 Task: Create a due date automation trigger when advanced on, on the wednesday of the week before a card is due add fields without custom field "Resume" set to a number lower than 1 and greater or equal to 10 at 11:00 AM.
Action: Mouse moved to (990, 73)
Screenshot: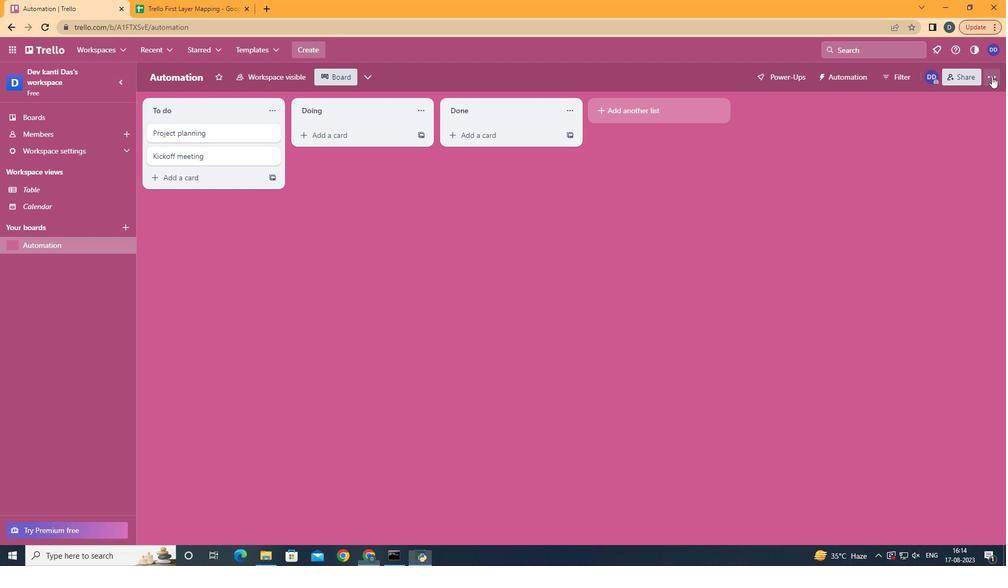 
Action: Mouse pressed left at (990, 73)
Screenshot: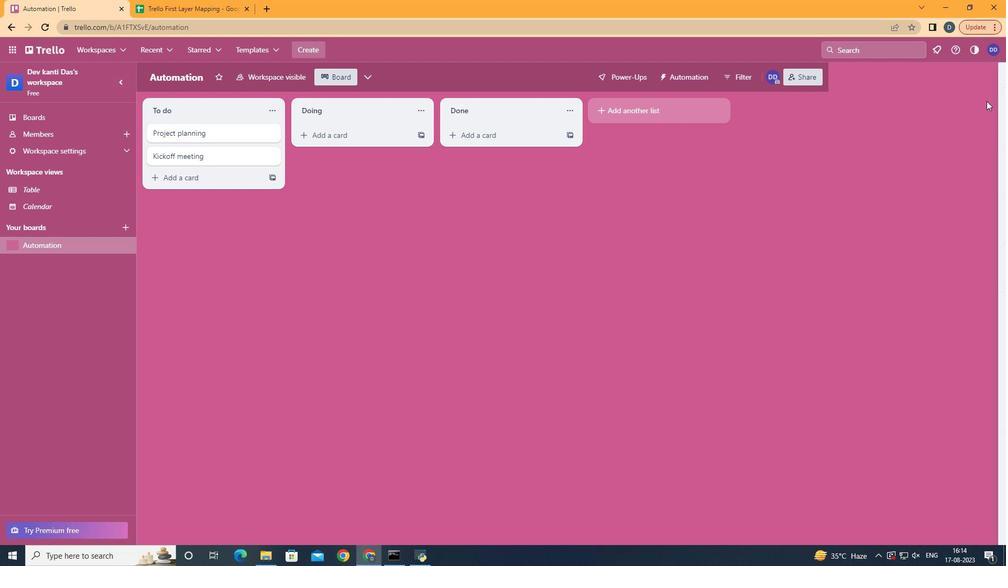 
Action: Mouse moved to (925, 213)
Screenshot: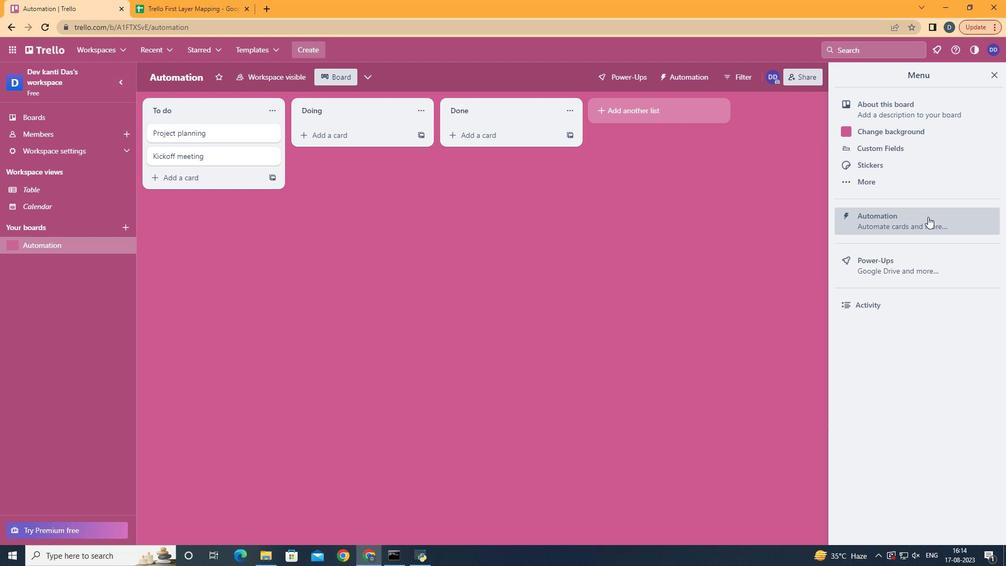 
Action: Mouse pressed left at (925, 213)
Screenshot: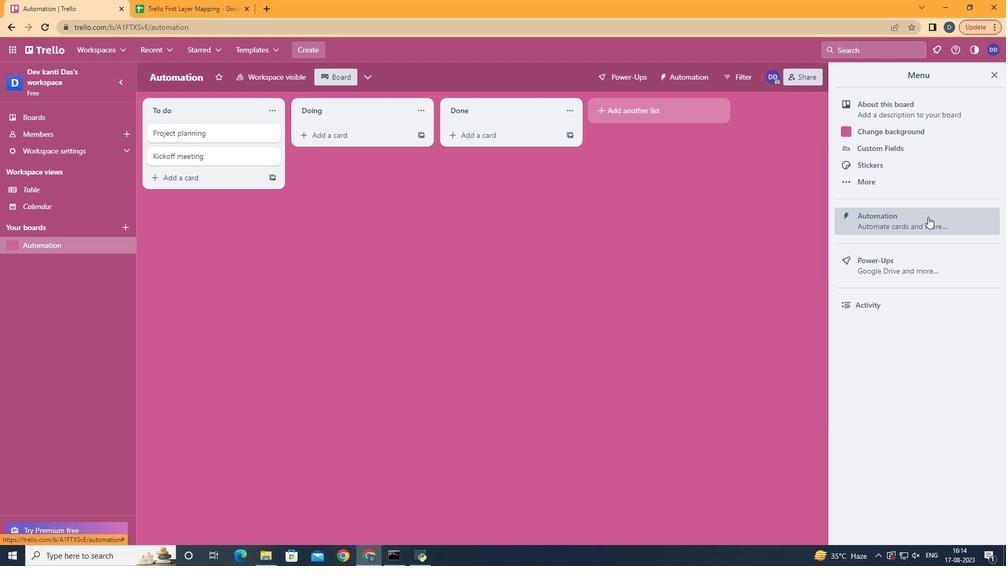 
Action: Mouse moved to (192, 206)
Screenshot: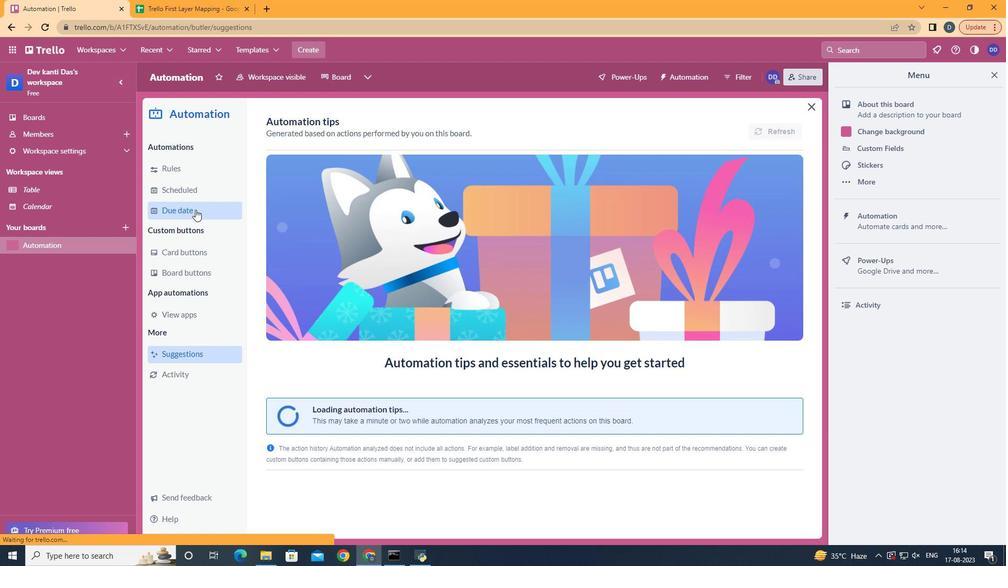 
Action: Mouse pressed left at (192, 206)
Screenshot: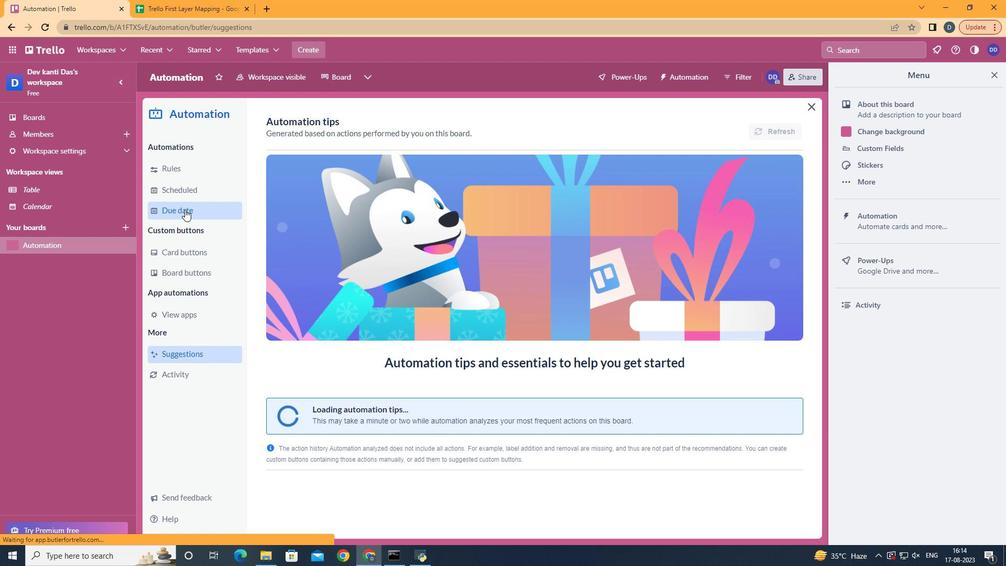 
Action: Mouse moved to (723, 122)
Screenshot: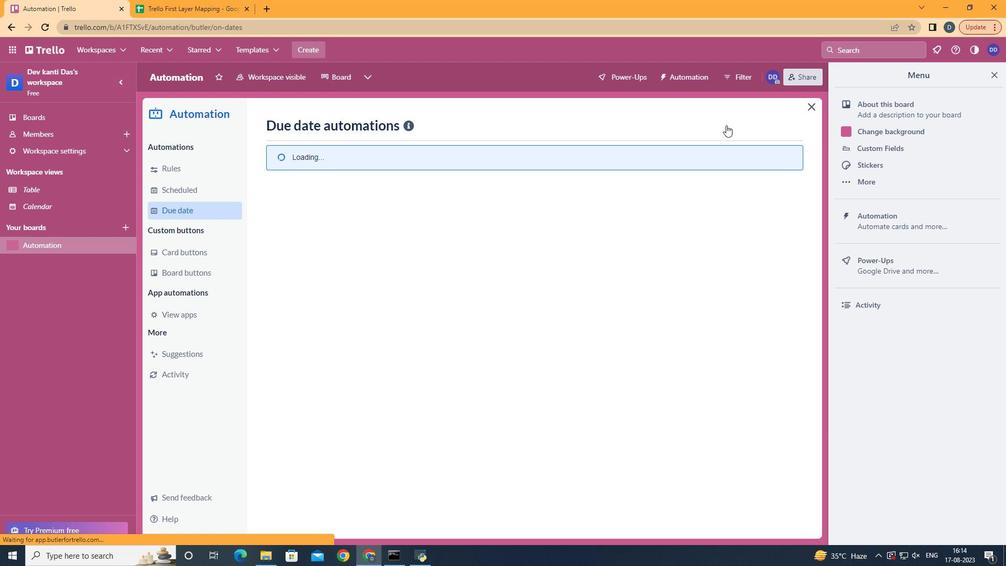 
Action: Mouse pressed left at (723, 122)
Screenshot: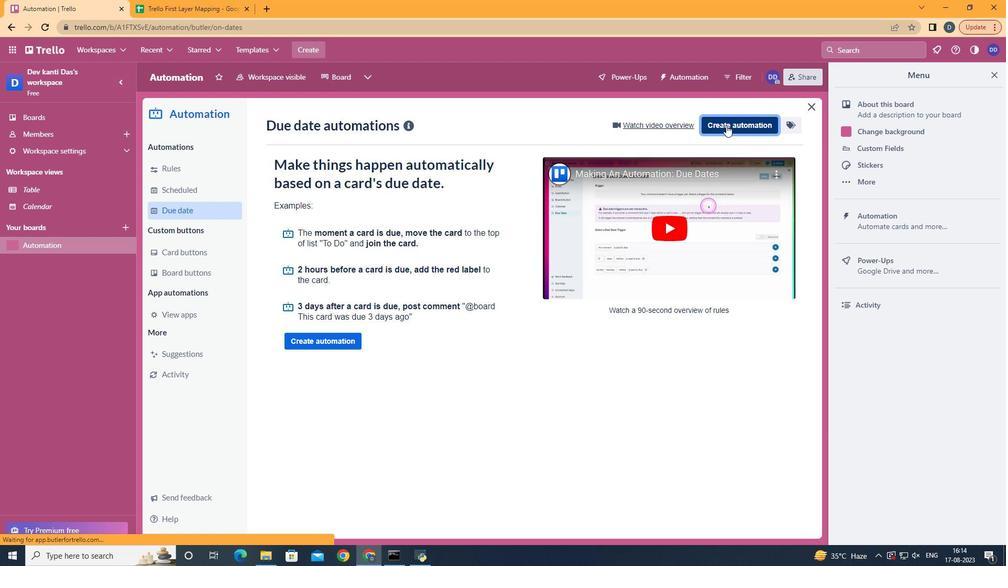 
Action: Mouse moved to (548, 219)
Screenshot: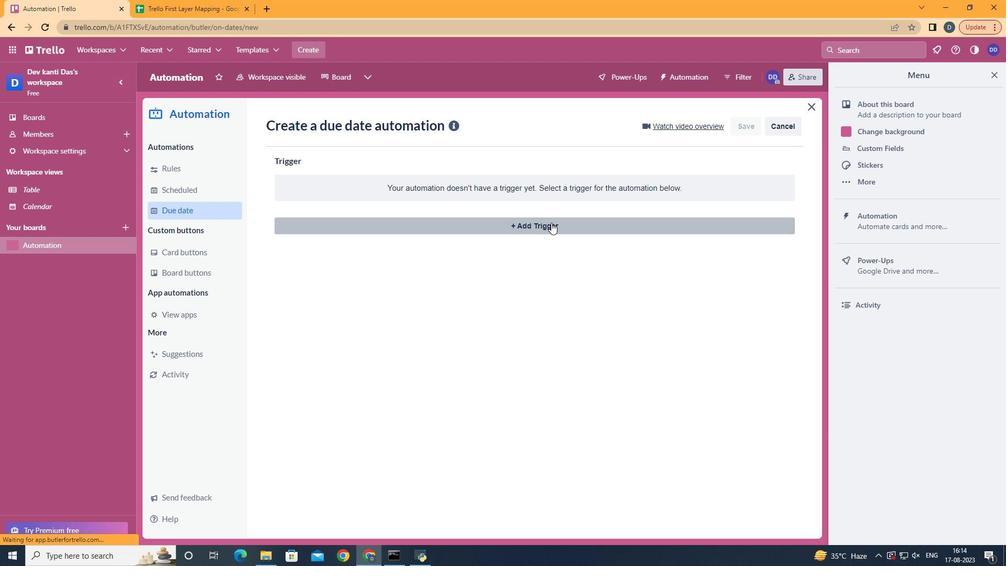
Action: Mouse pressed left at (548, 219)
Screenshot: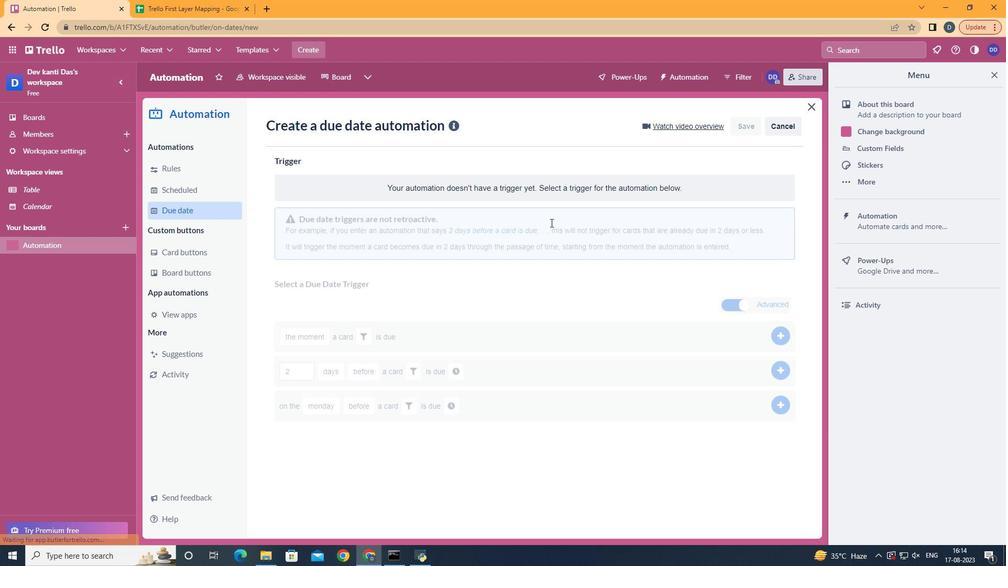 
Action: Mouse moved to (333, 314)
Screenshot: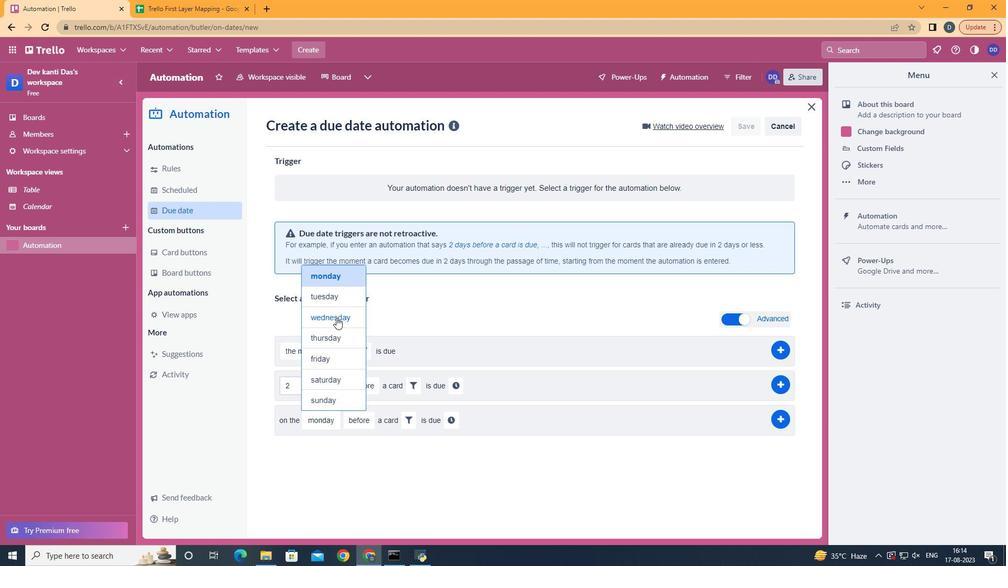 
Action: Mouse pressed left at (333, 314)
Screenshot: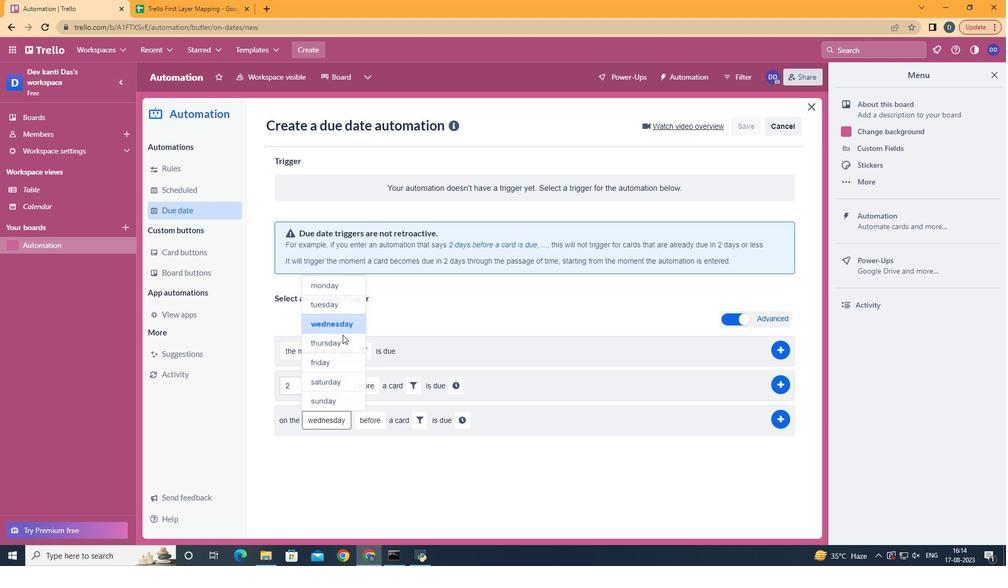 
Action: Mouse moved to (397, 494)
Screenshot: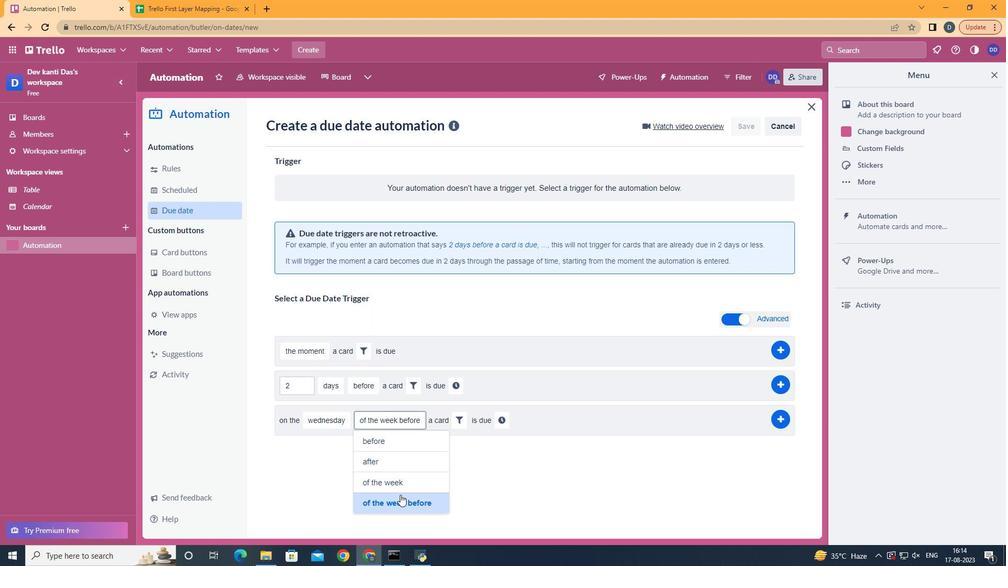 
Action: Mouse pressed left at (397, 494)
Screenshot: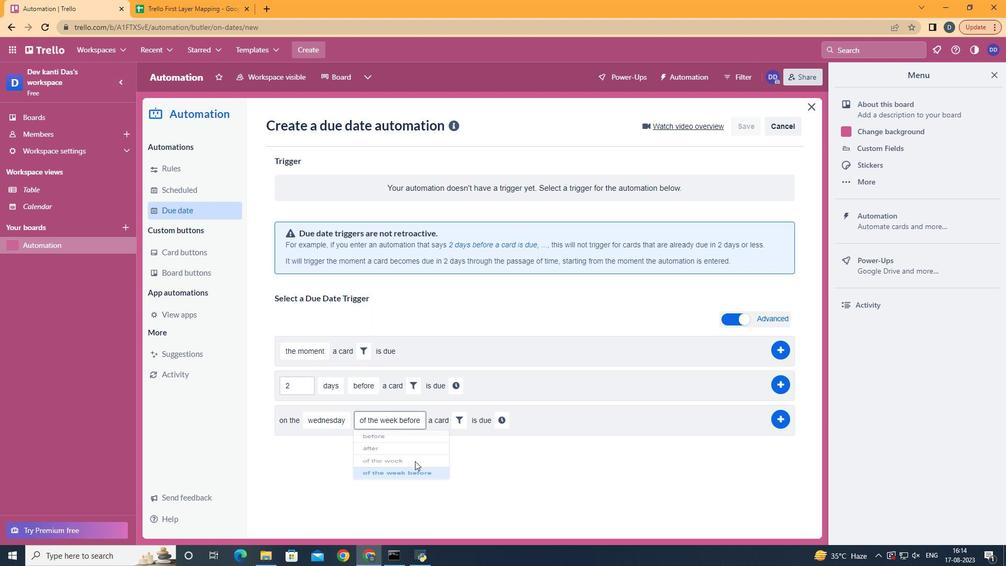 
Action: Mouse moved to (454, 413)
Screenshot: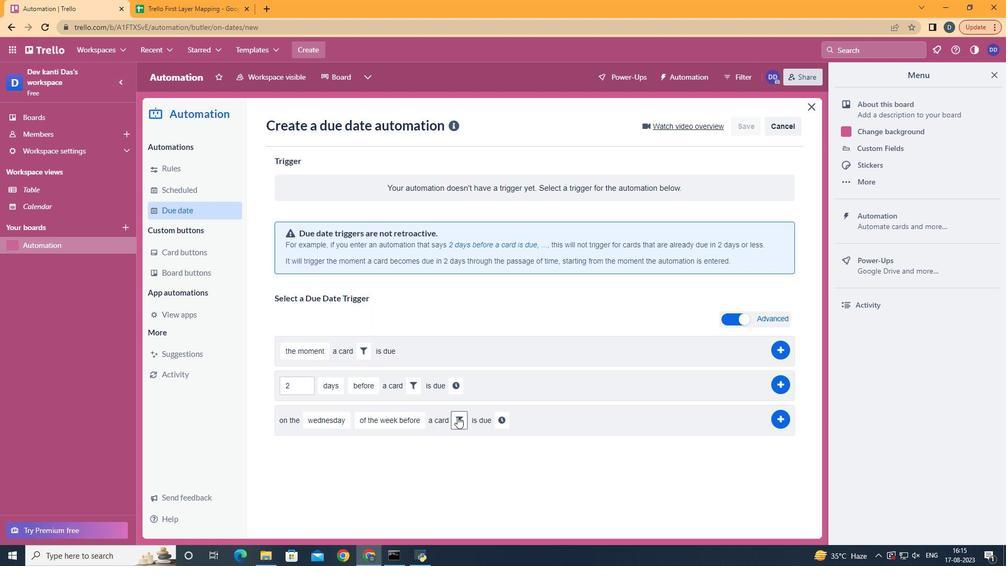 
Action: Mouse pressed left at (454, 413)
Screenshot: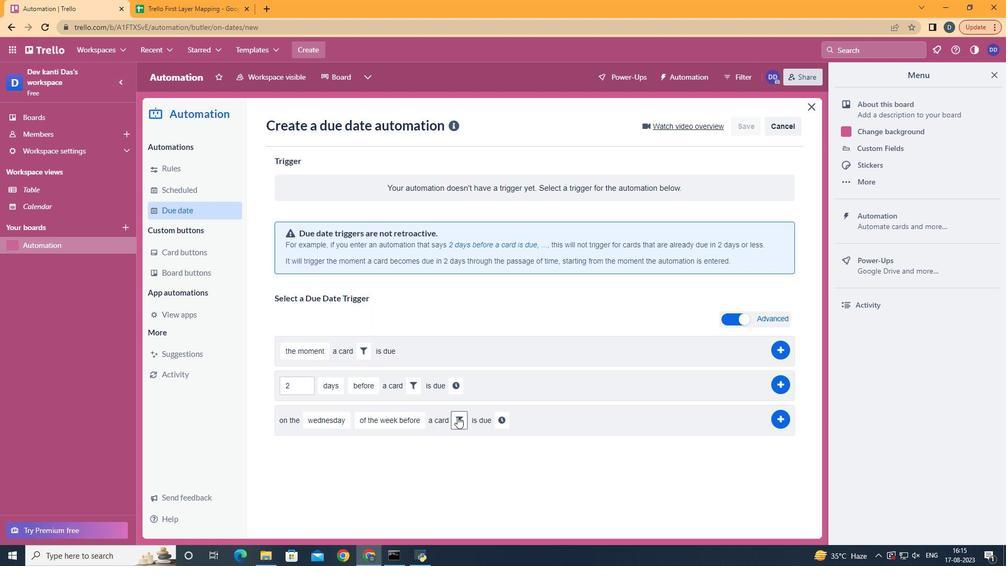 
Action: Mouse moved to (614, 453)
Screenshot: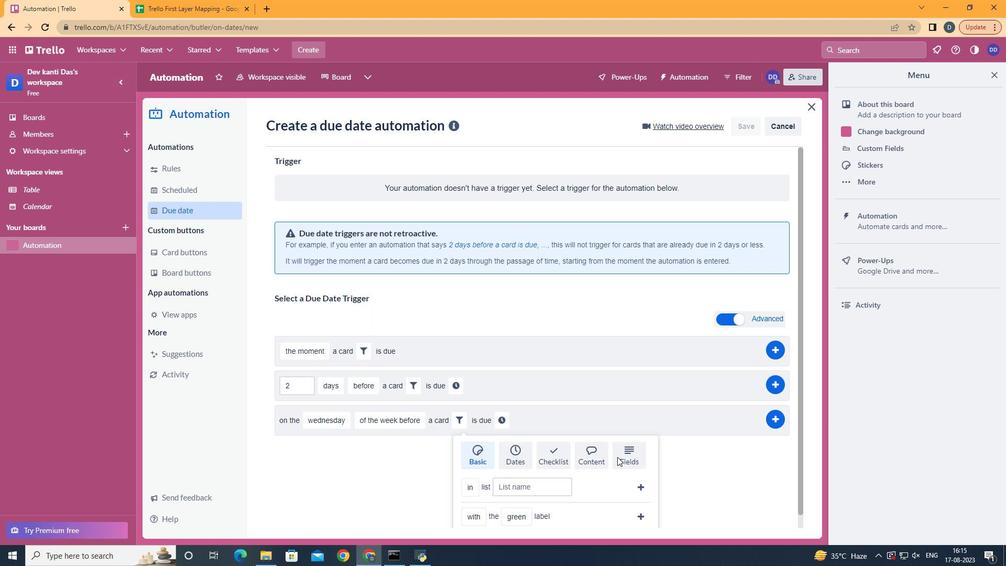 
Action: Mouse pressed left at (614, 453)
Screenshot: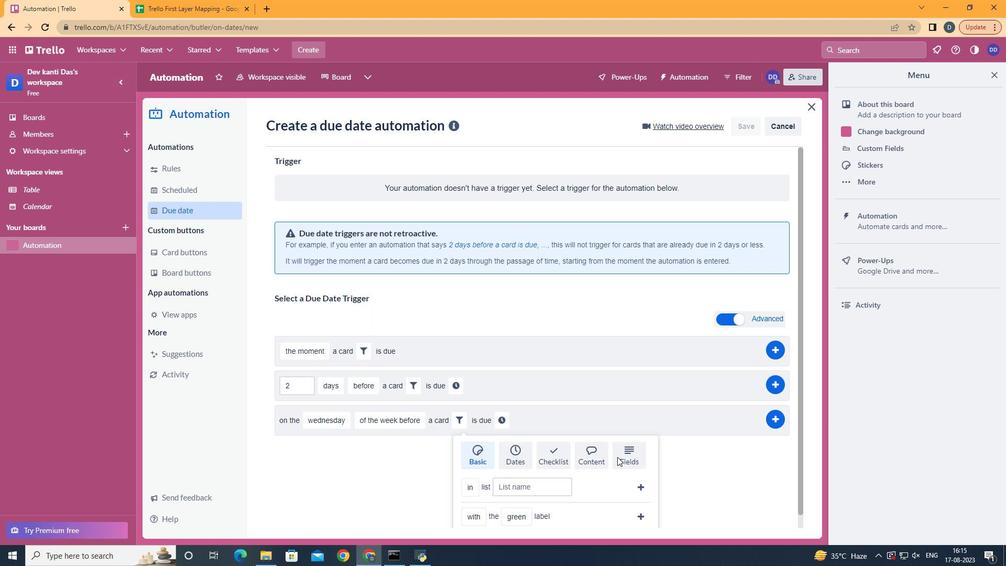 
Action: Mouse moved to (614, 453)
Screenshot: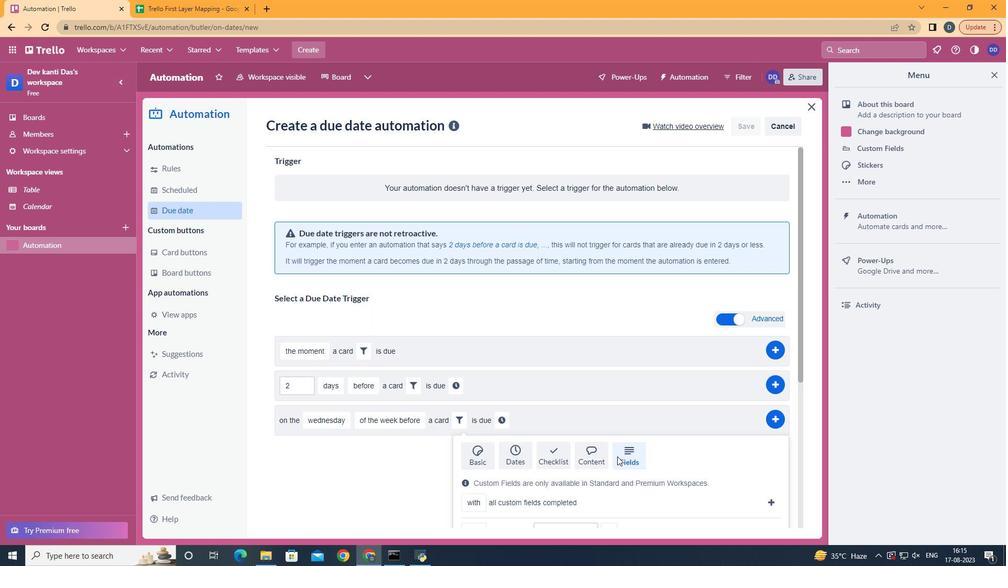 
Action: Mouse scrolled (614, 452) with delta (0, 0)
Screenshot: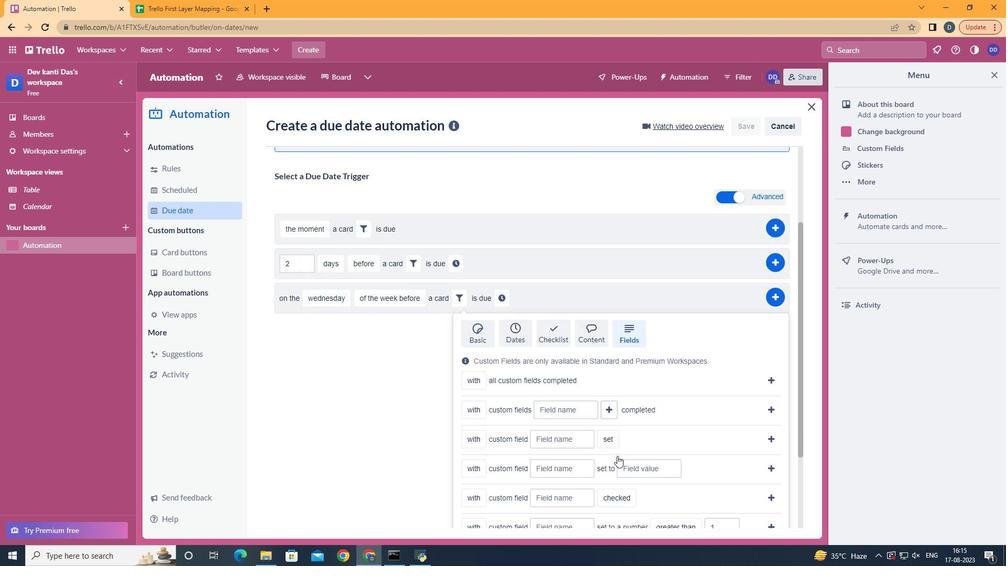 
Action: Mouse scrolled (614, 452) with delta (0, 0)
Screenshot: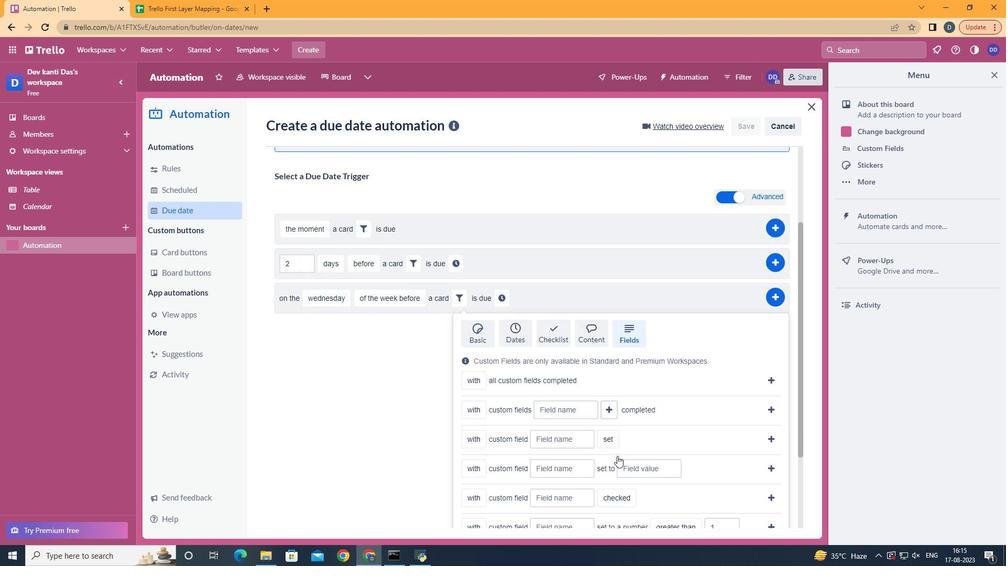 
Action: Mouse scrolled (614, 452) with delta (0, 0)
Screenshot: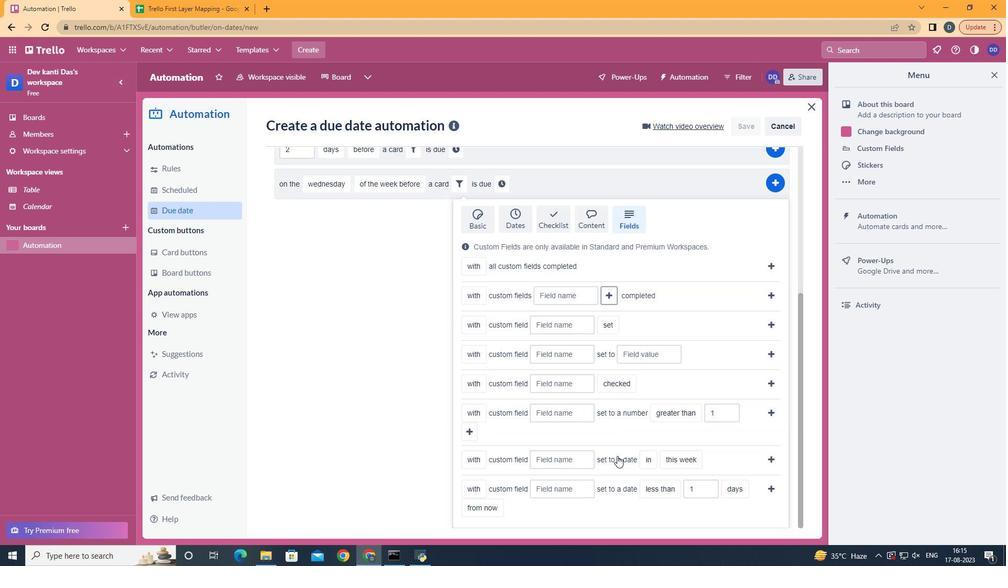 
Action: Mouse scrolled (614, 452) with delta (0, 0)
Screenshot: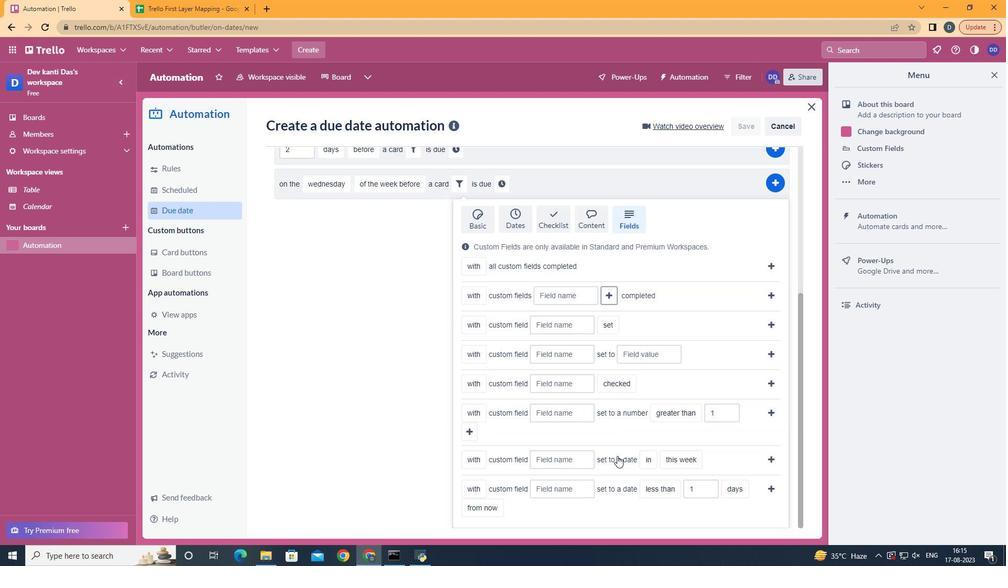 
Action: Mouse scrolled (614, 452) with delta (0, 0)
Screenshot: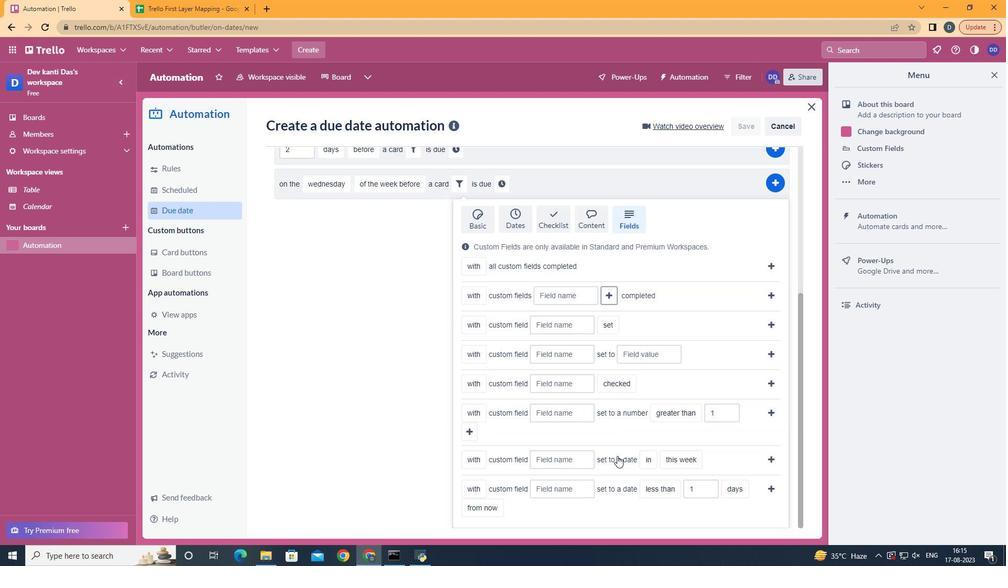 
Action: Mouse scrolled (614, 452) with delta (0, 0)
Screenshot: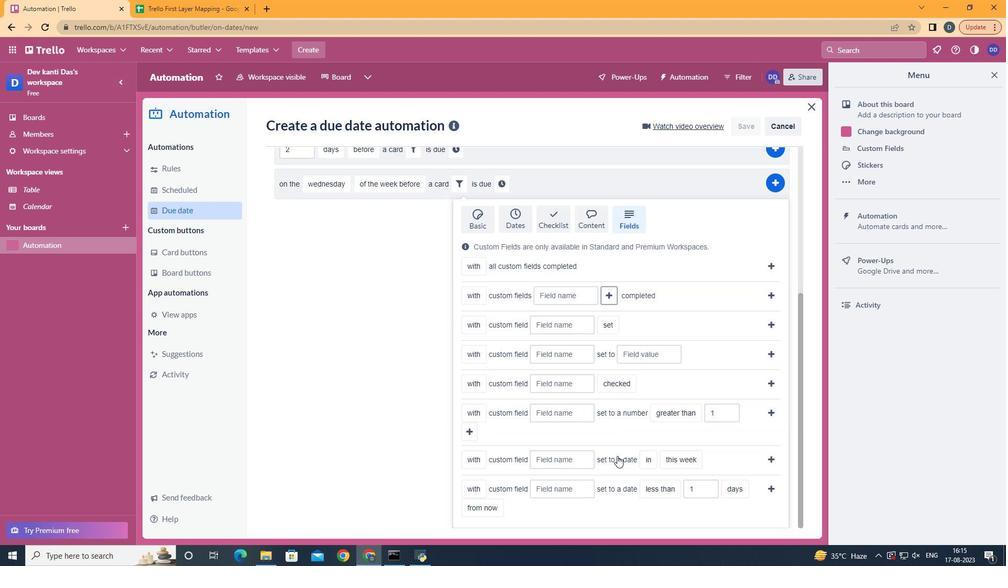
Action: Mouse moved to (490, 450)
Screenshot: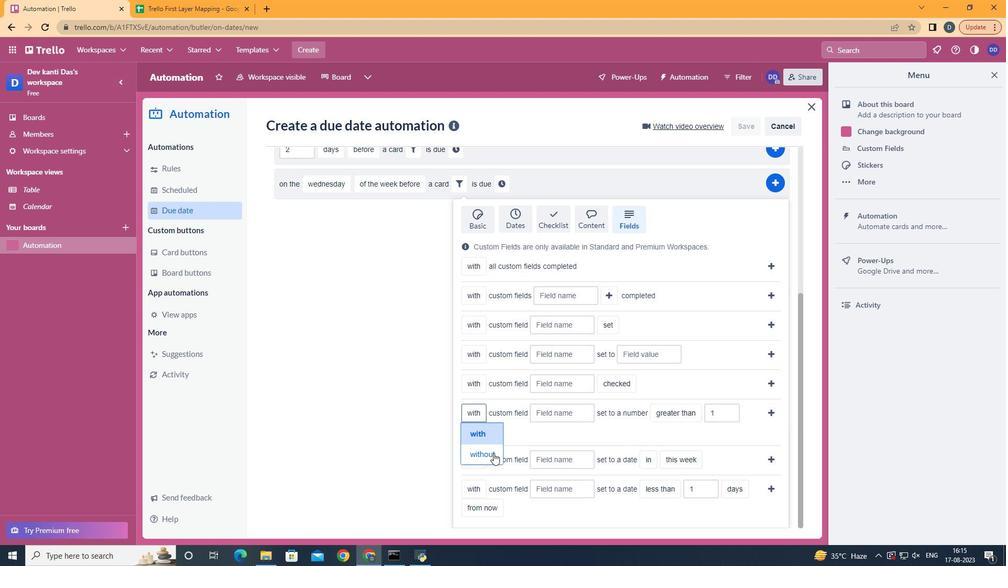 
Action: Mouse pressed left at (490, 450)
Screenshot: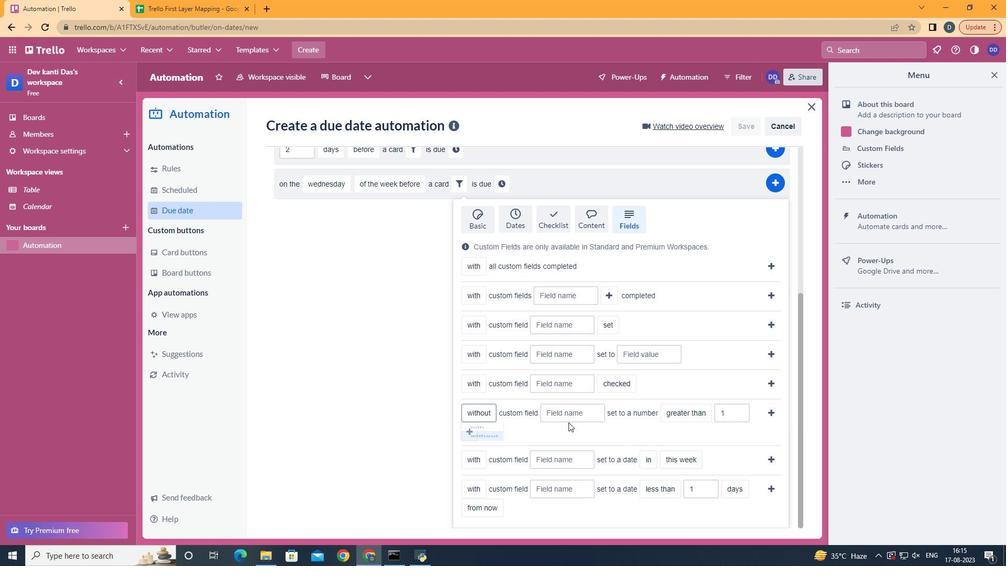 
Action: Mouse moved to (577, 412)
Screenshot: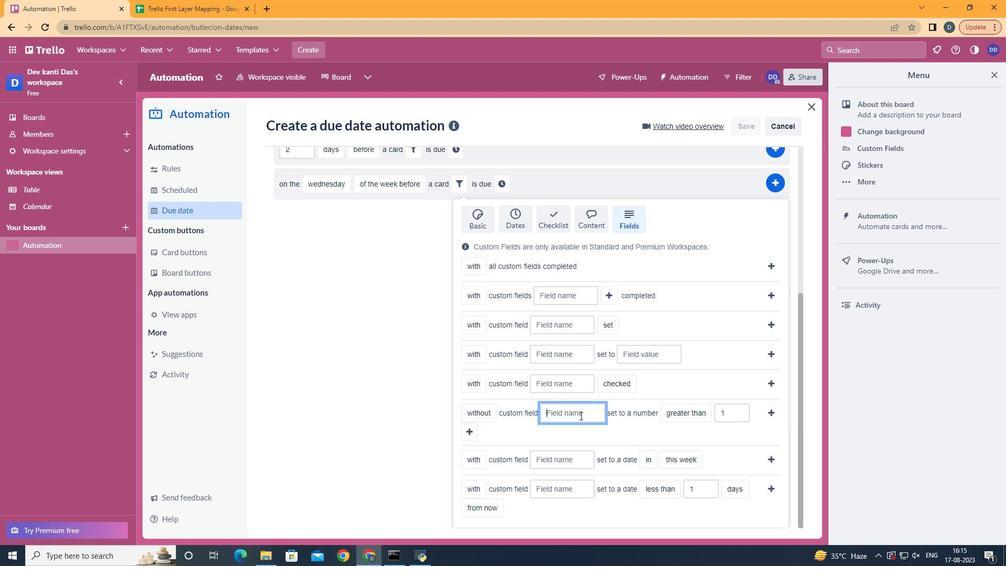 
Action: Mouse pressed left at (577, 412)
Screenshot: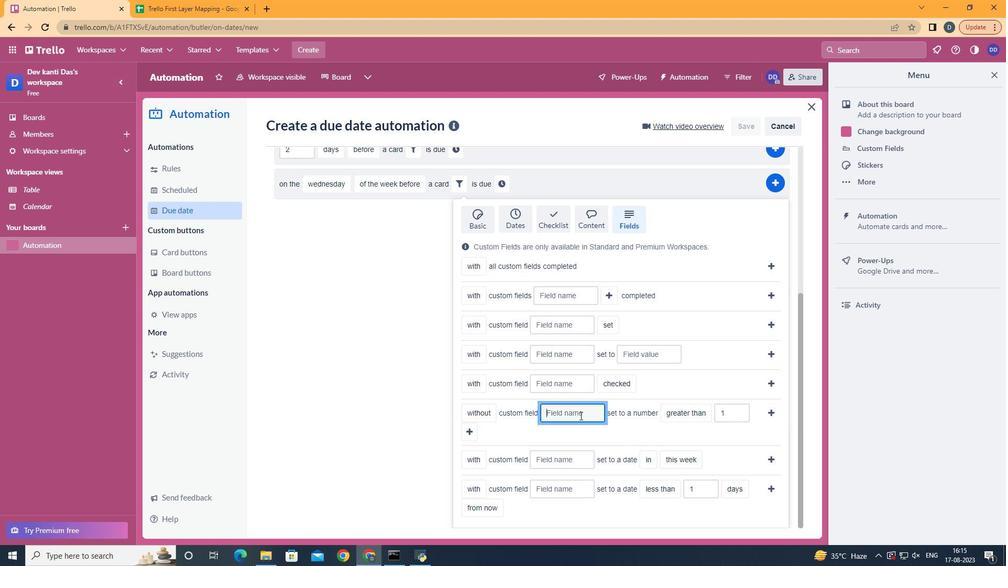 
Action: Key pressed <Key.shift><Key.shift>Resume
Screenshot: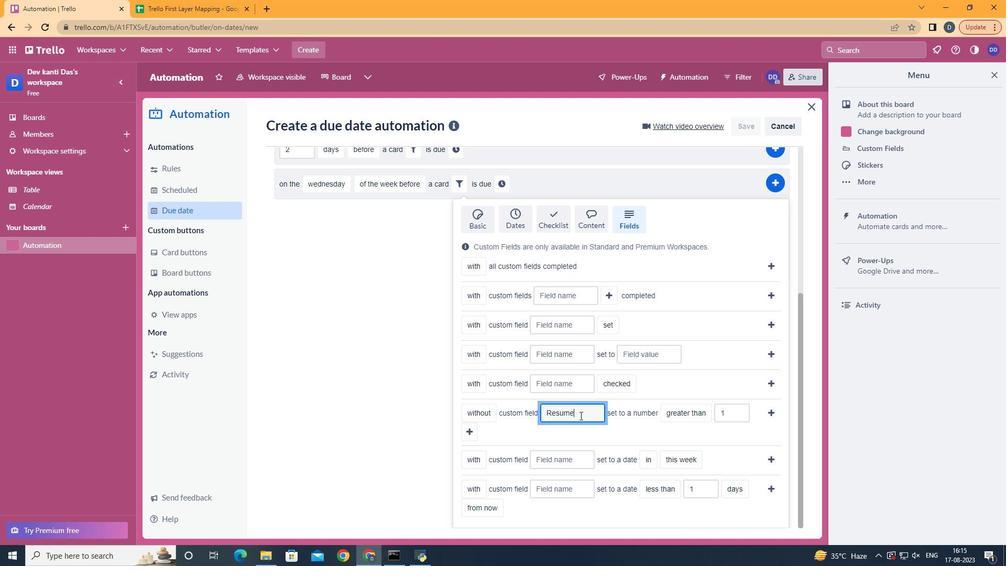 
Action: Mouse moved to (698, 467)
Screenshot: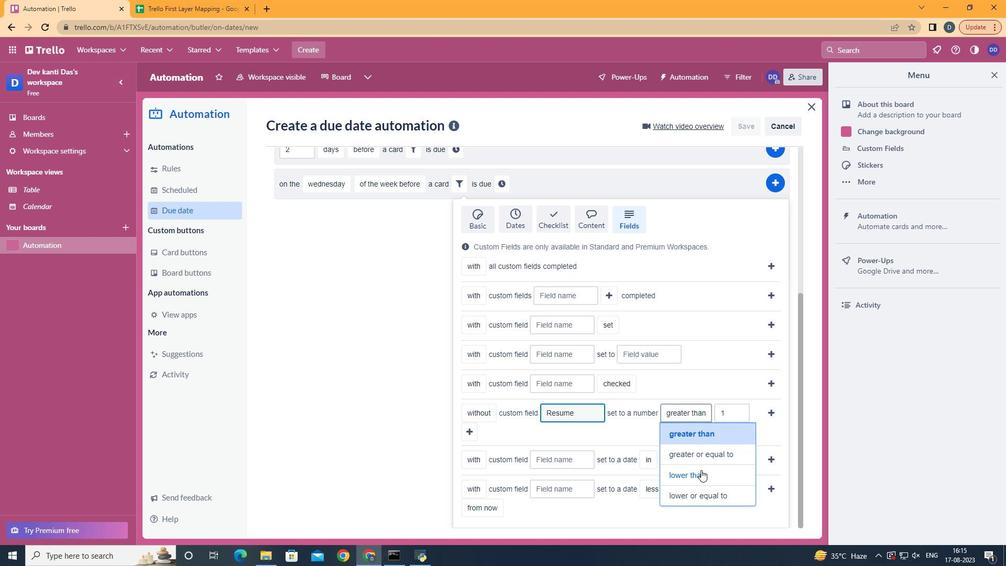 
Action: Mouse pressed left at (698, 467)
Screenshot: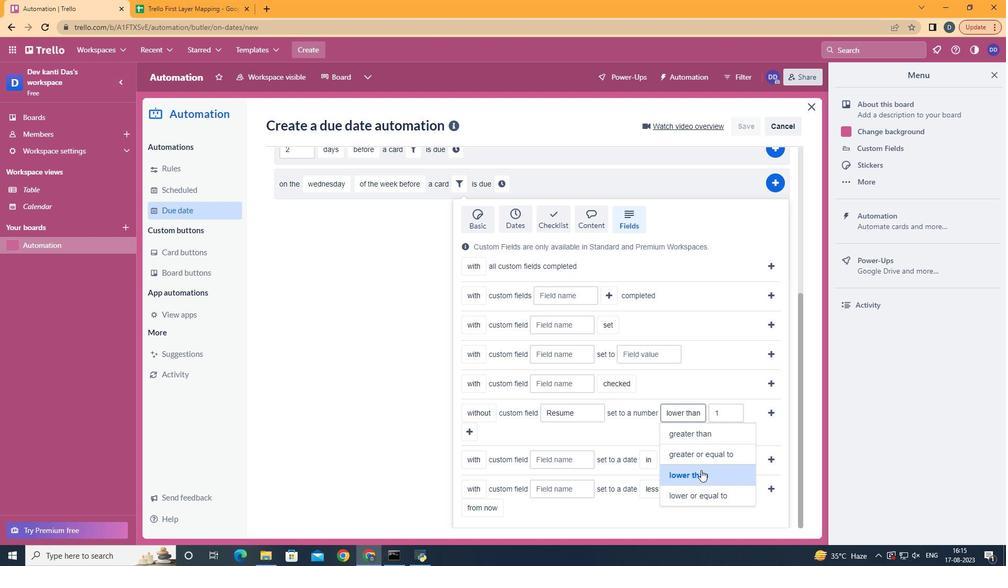 
Action: Mouse moved to (465, 428)
Screenshot: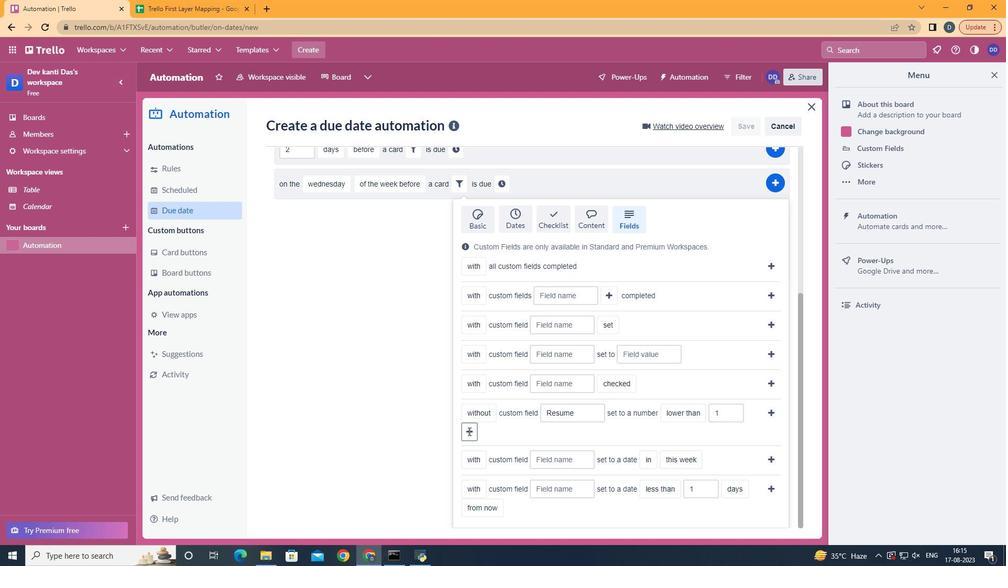 
Action: Mouse pressed left at (465, 428)
Screenshot: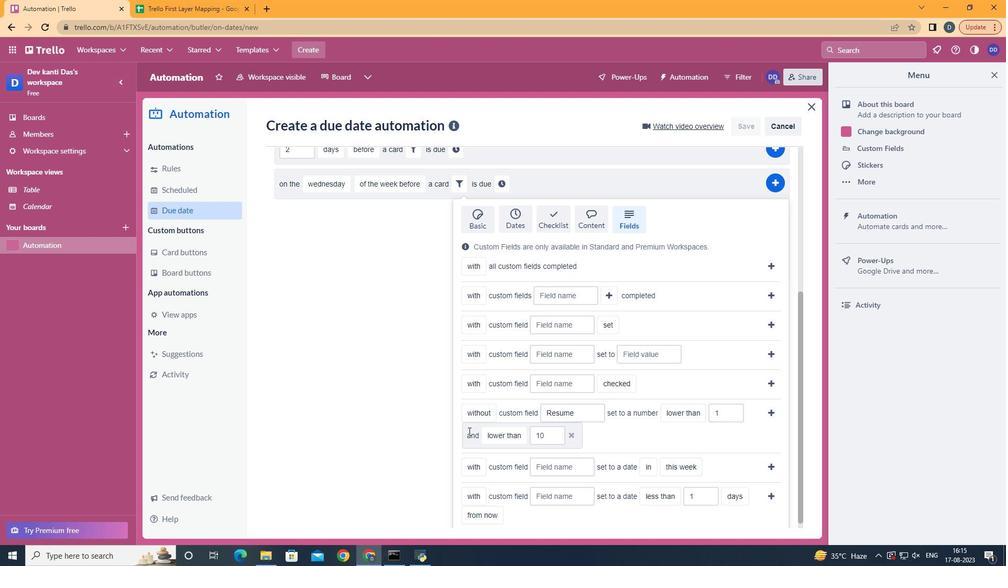 
Action: Mouse moved to (522, 516)
Screenshot: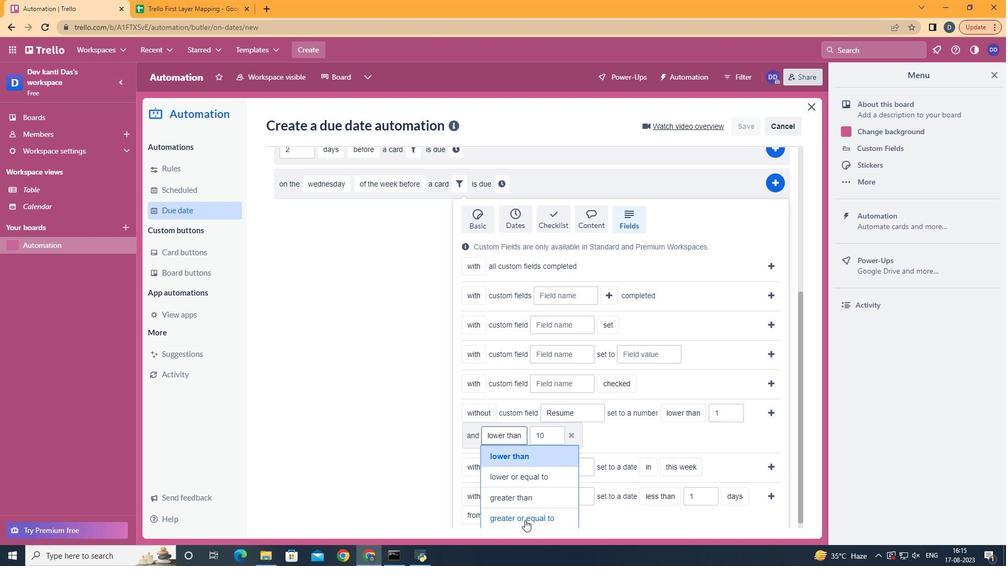 
Action: Mouse pressed left at (522, 516)
Screenshot: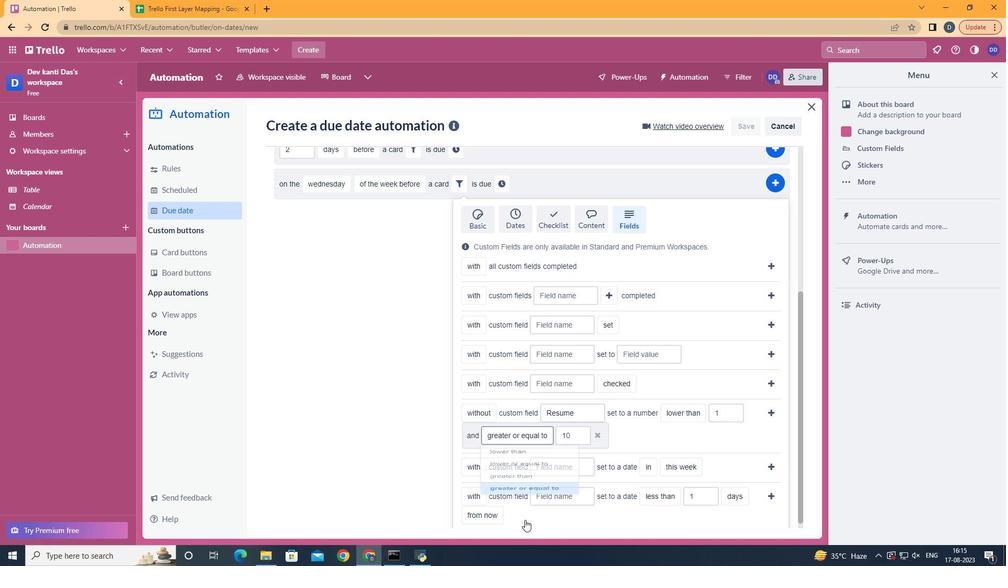 
Action: Mouse moved to (765, 409)
Screenshot: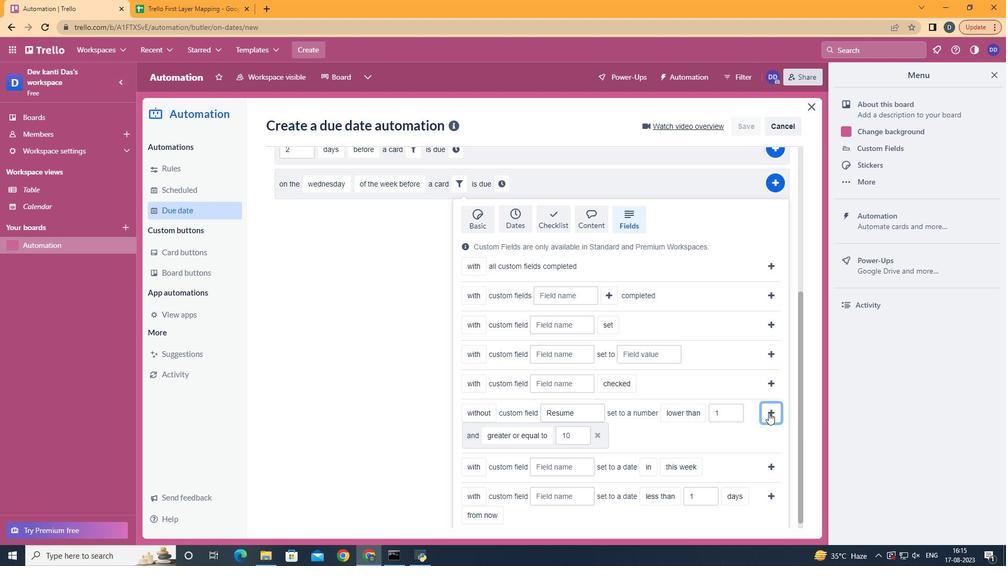 
Action: Mouse pressed left at (765, 409)
Screenshot: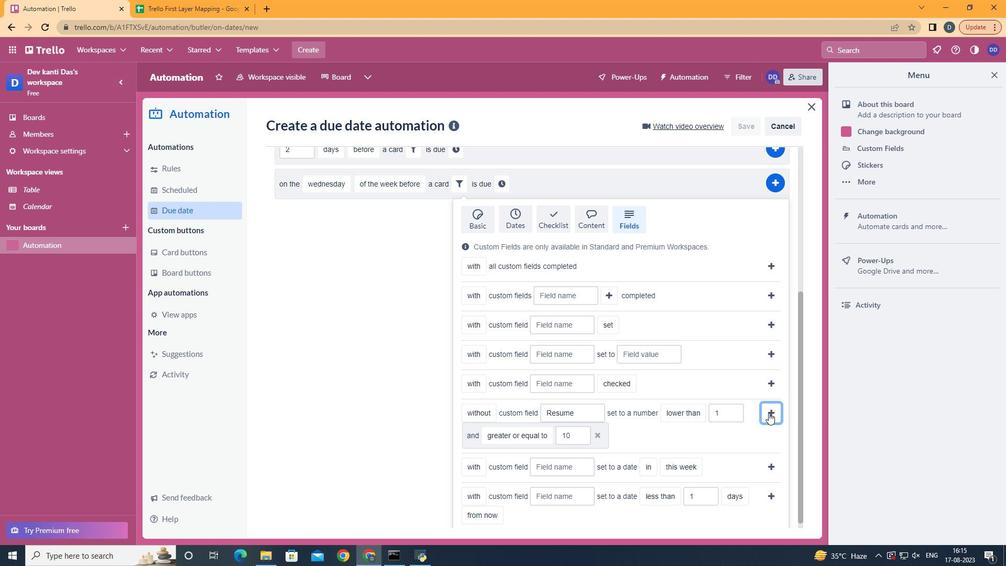 
Action: Mouse moved to (325, 437)
Screenshot: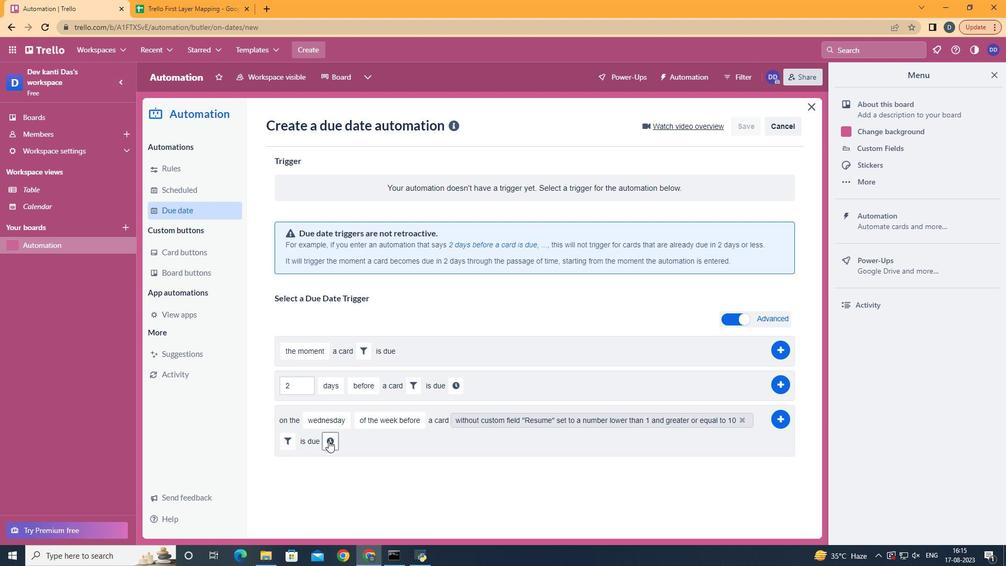 
Action: Mouse pressed left at (325, 437)
Screenshot: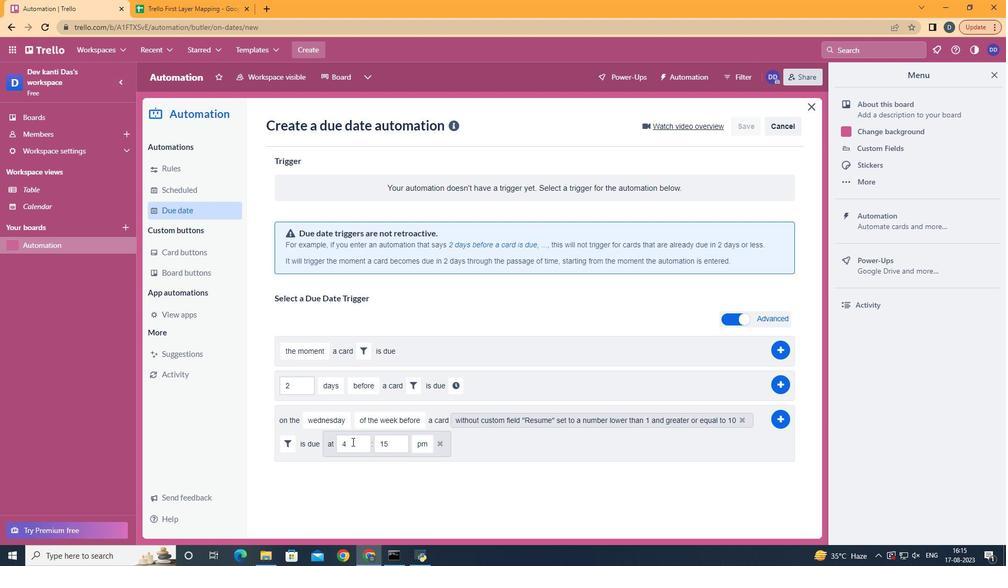 
Action: Mouse moved to (351, 438)
Screenshot: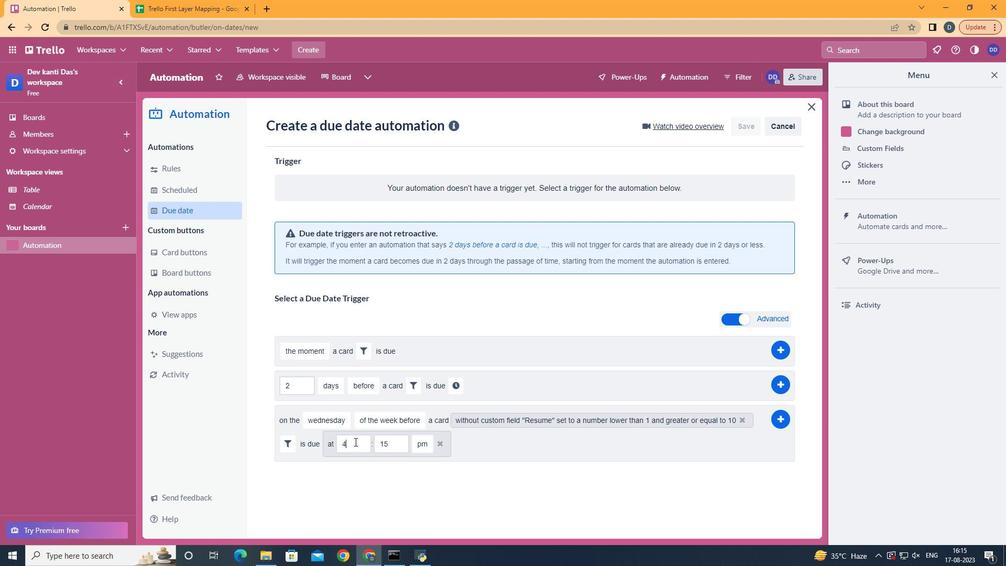 
Action: Mouse pressed left at (351, 438)
Screenshot: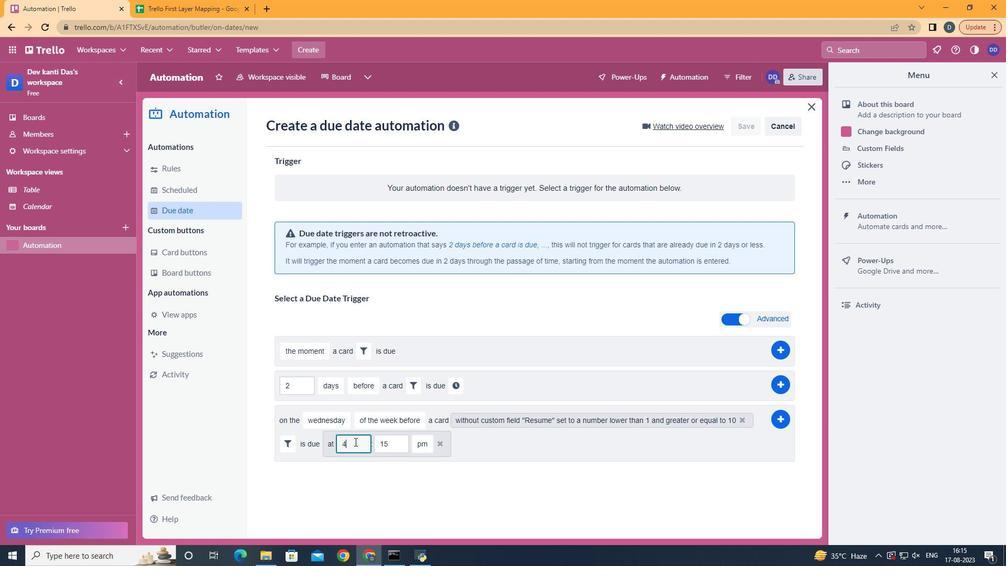 
Action: Key pressed <Key.backspace>11
Screenshot: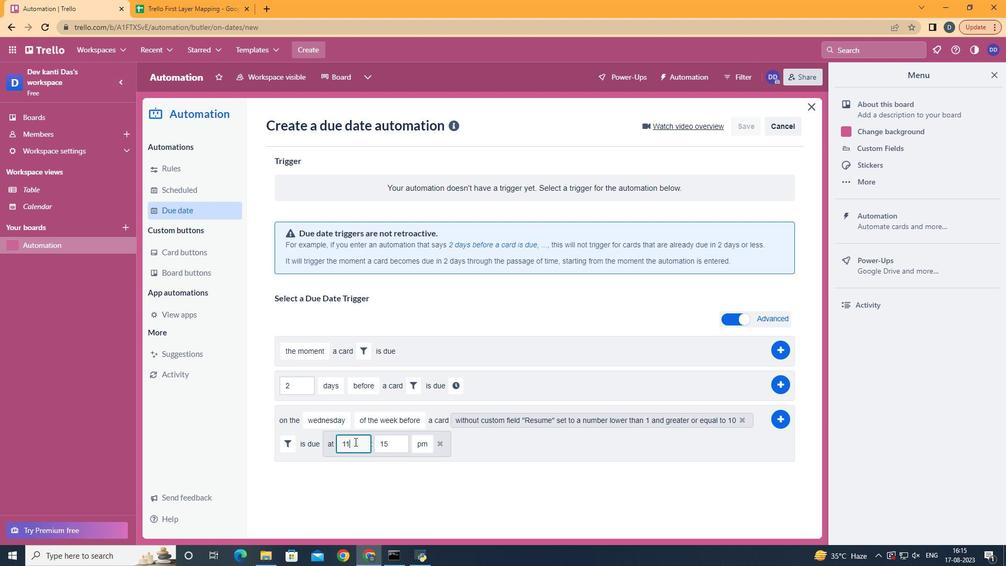 
Action: Mouse moved to (405, 445)
Screenshot: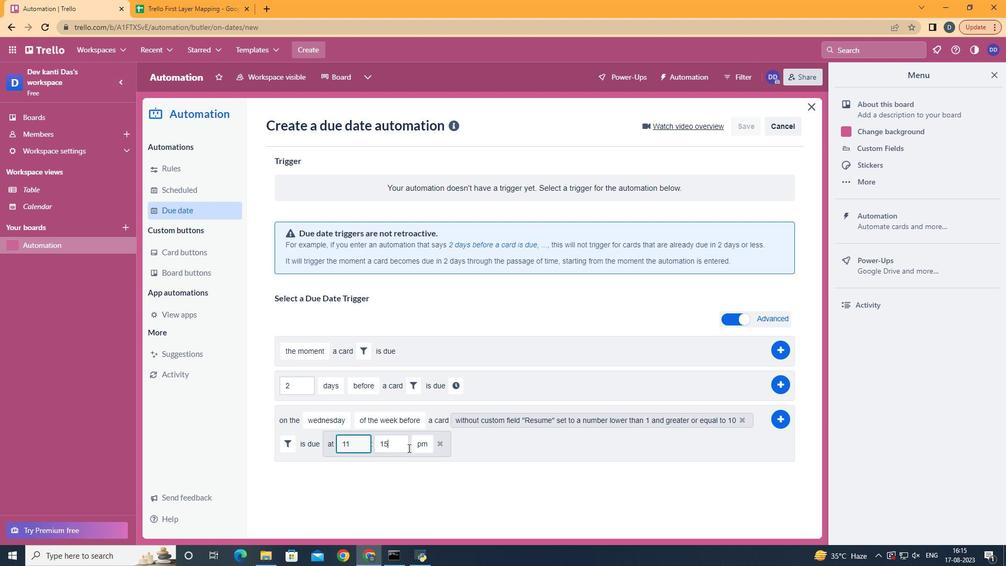 
Action: Mouse pressed left at (405, 445)
Screenshot: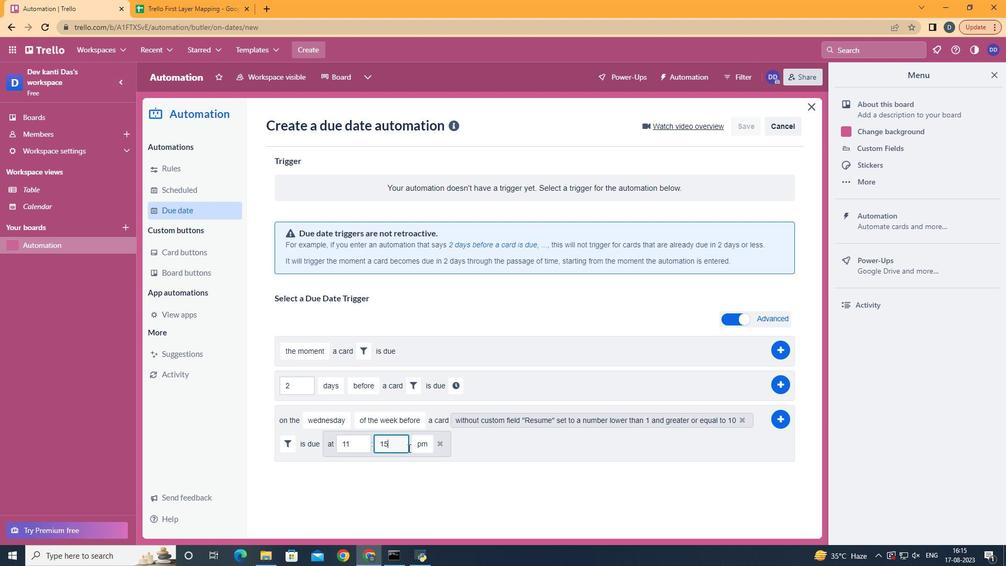 
Action: Key pressed <Key.backspace><Key.backspace>00
Screenshot: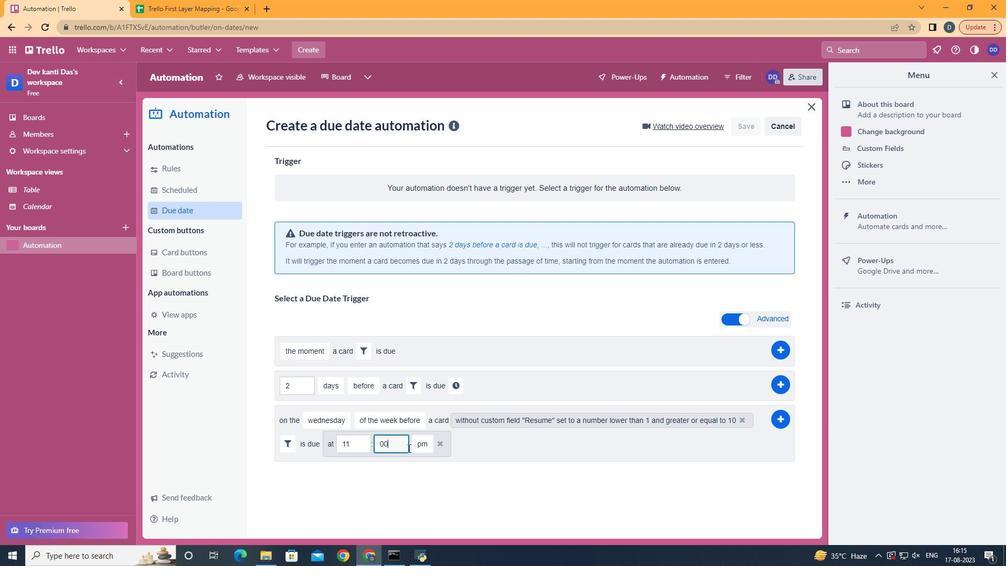 
Action: Mouse moved to (419, 453)
Screenshot: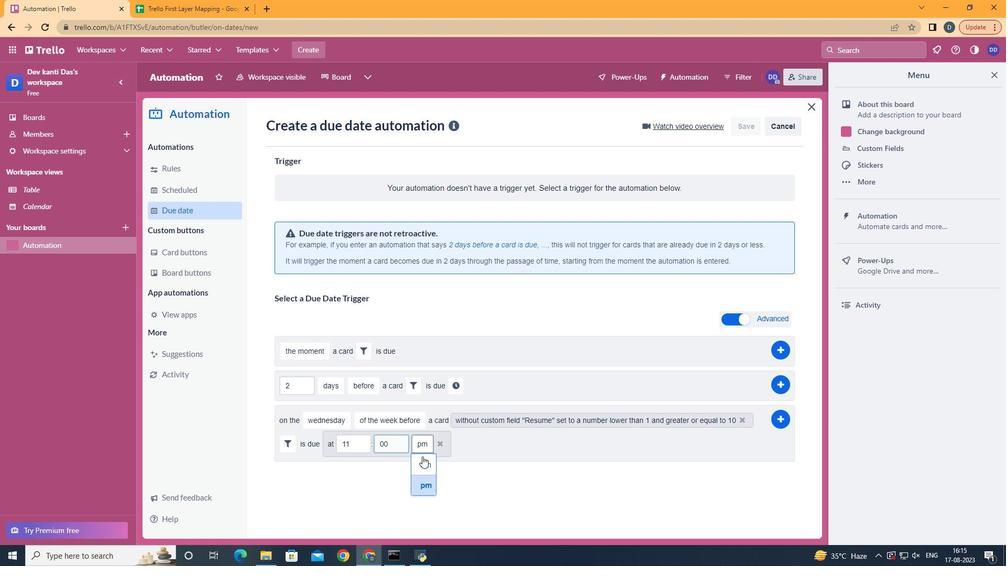 
Action: Mouse pressed left at (419, 453)
Screenshot: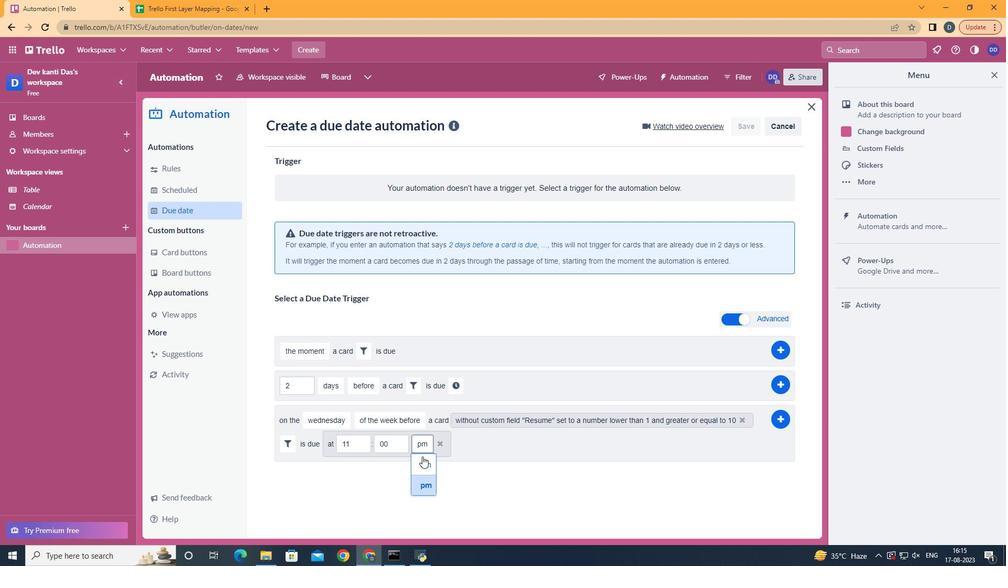 
Action: Mouse moved to (772, 418)
Screenshot: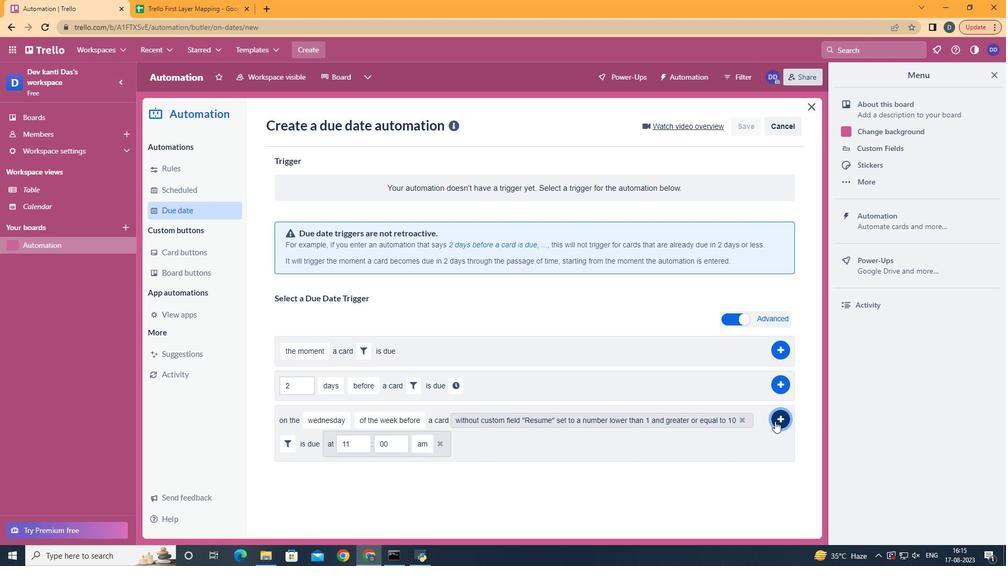 
Action: Mouse pressed left at (772, 418)
Screenshot: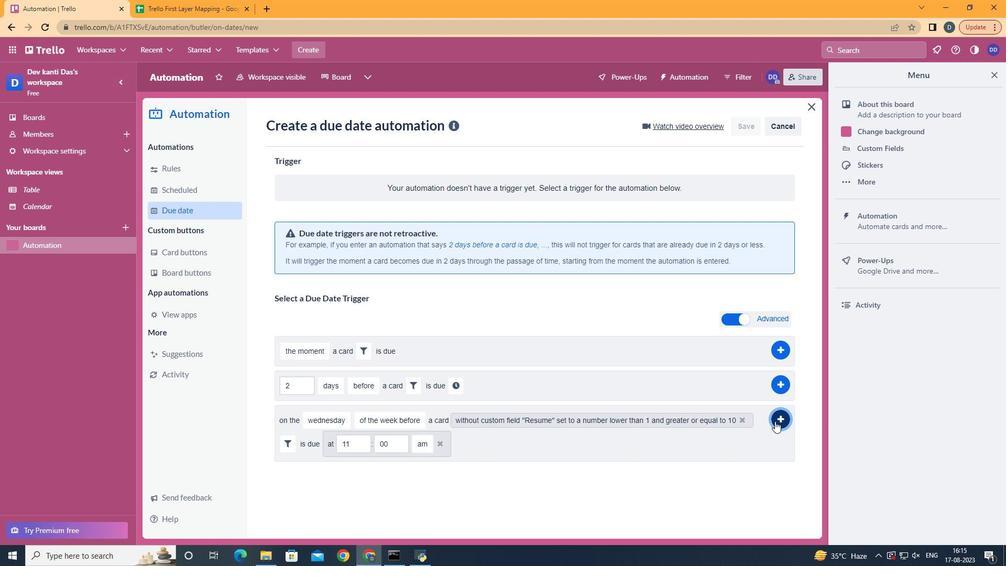 
